 Task: Calculate sale proceeds for selling your house in Los Angeles.
Action: Mouse moved to (1000, 185)
Screenshot: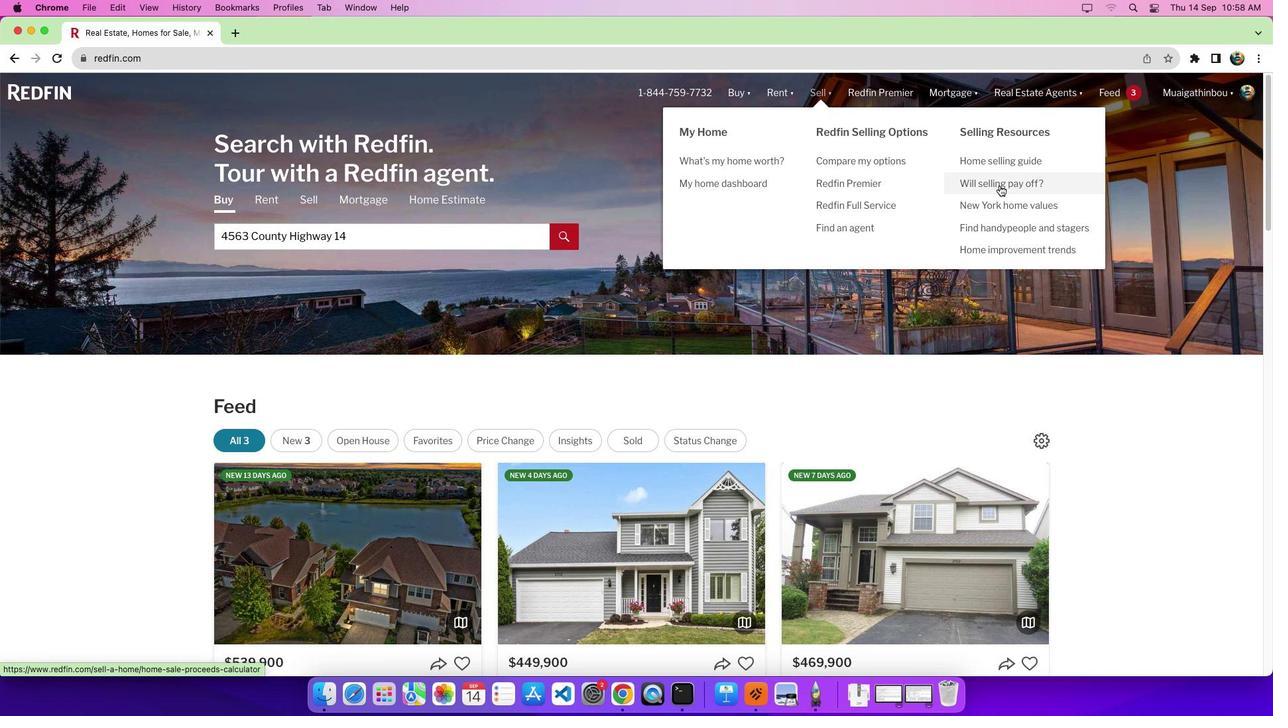 
Action: Mouse pressed left at (1000, 185)
Screenshot: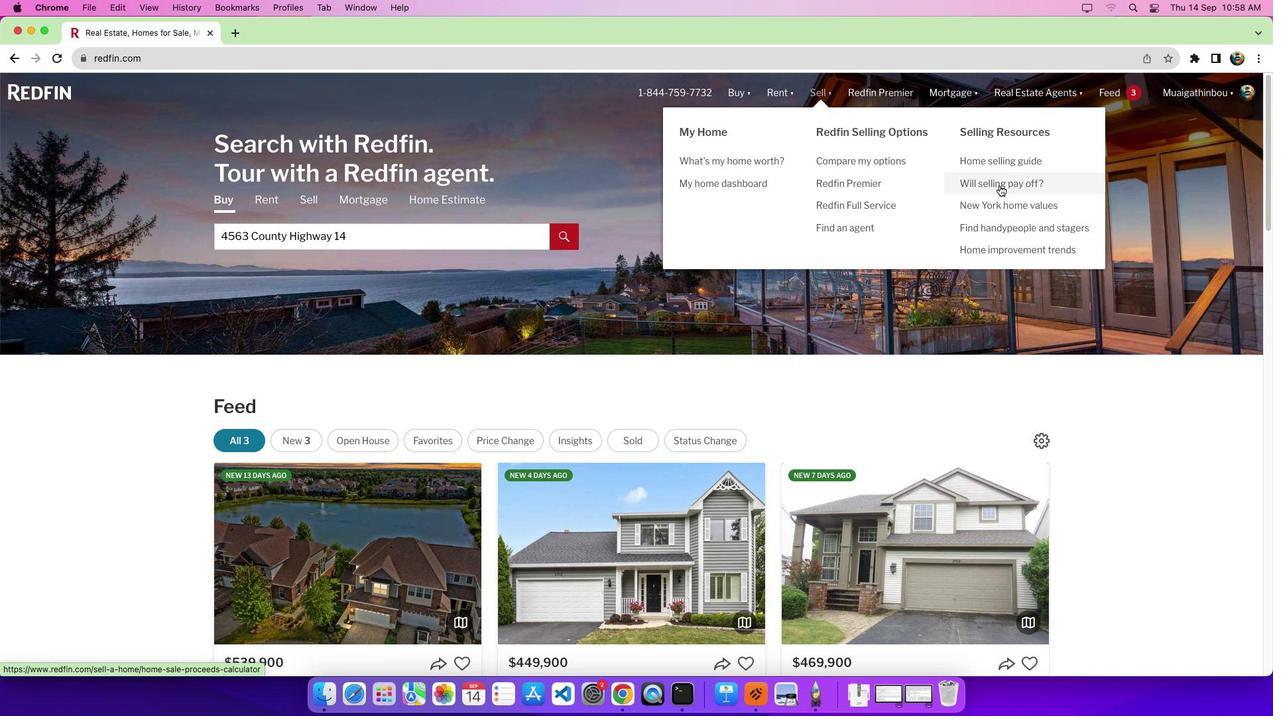 
Action: Mouse moved to (157, 323)
Screenshot: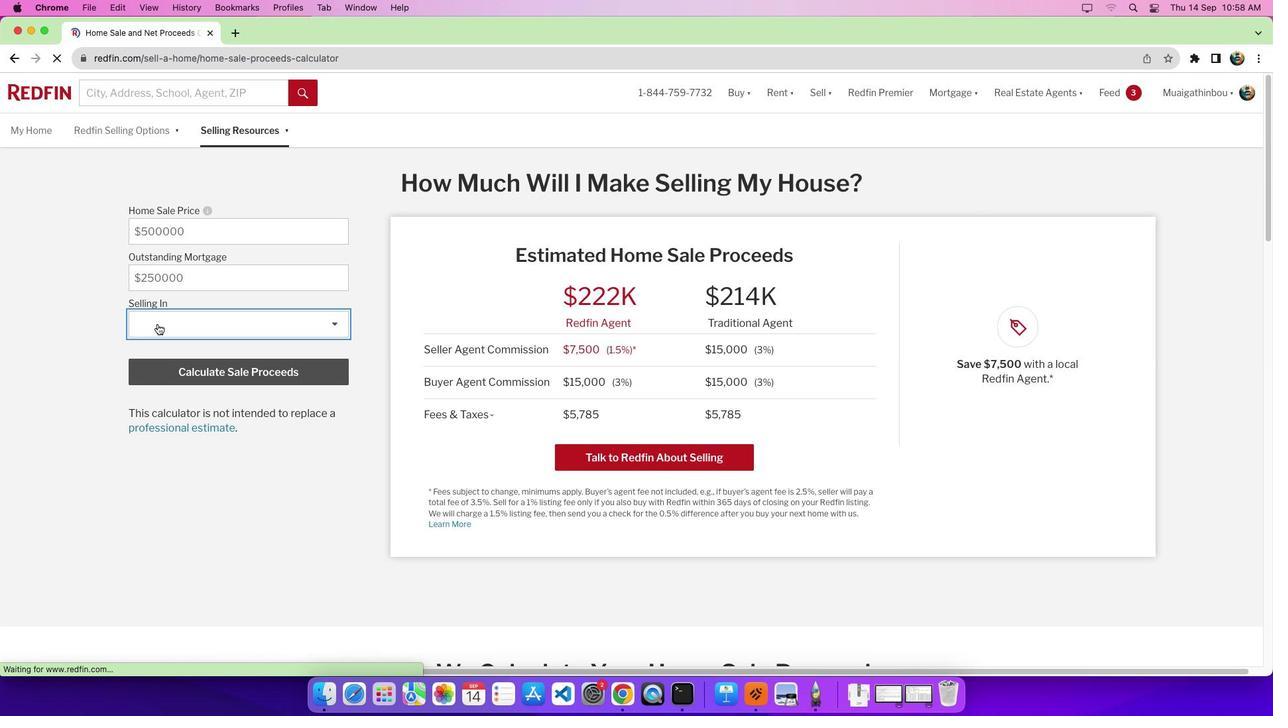 
Action: Mouse pressed left at (157, 323)
Screenshot: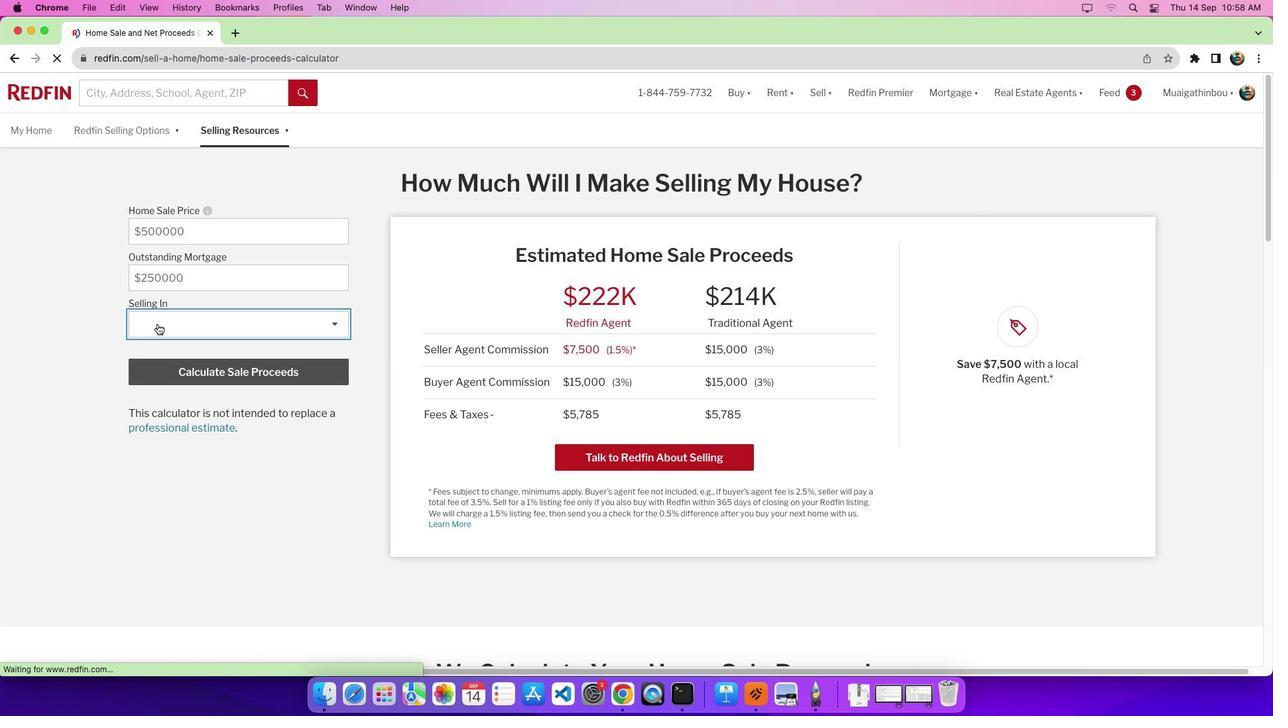 
Action: Mouse moved to (224, 424)
Screenshot: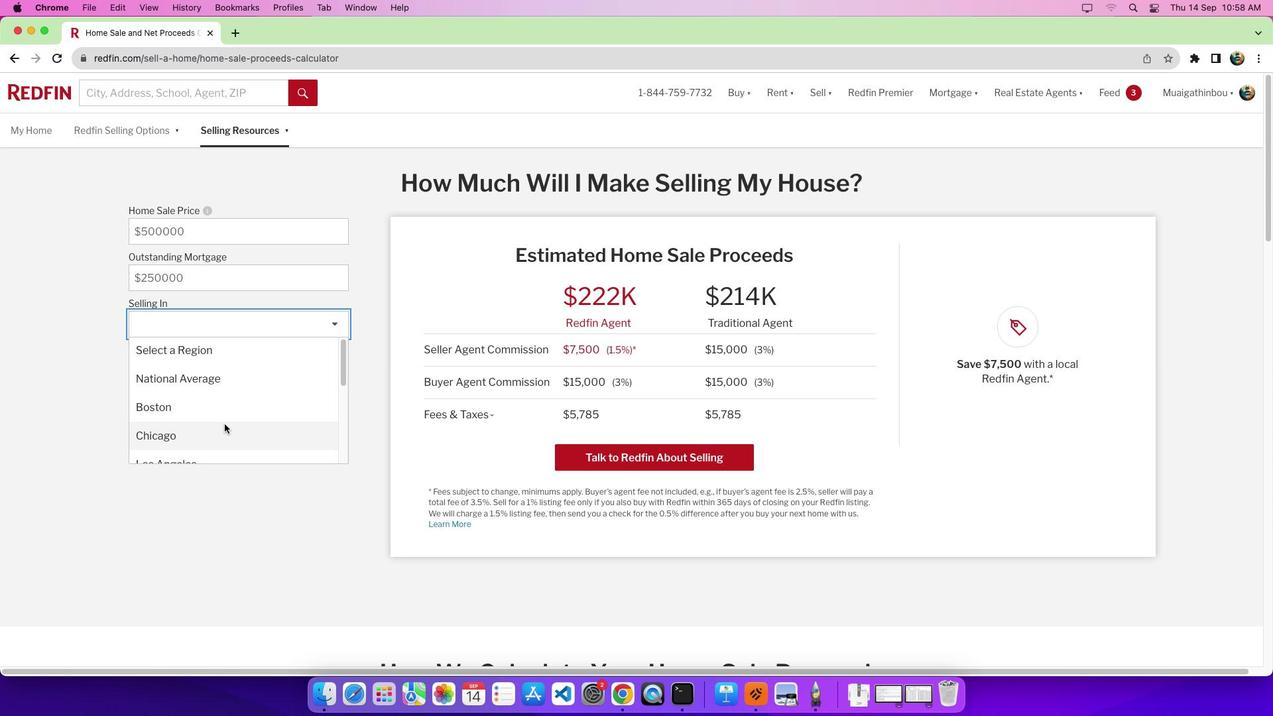 
Action: Mouse scrolled (224, 424) with delta (0, 0)
Screenshot: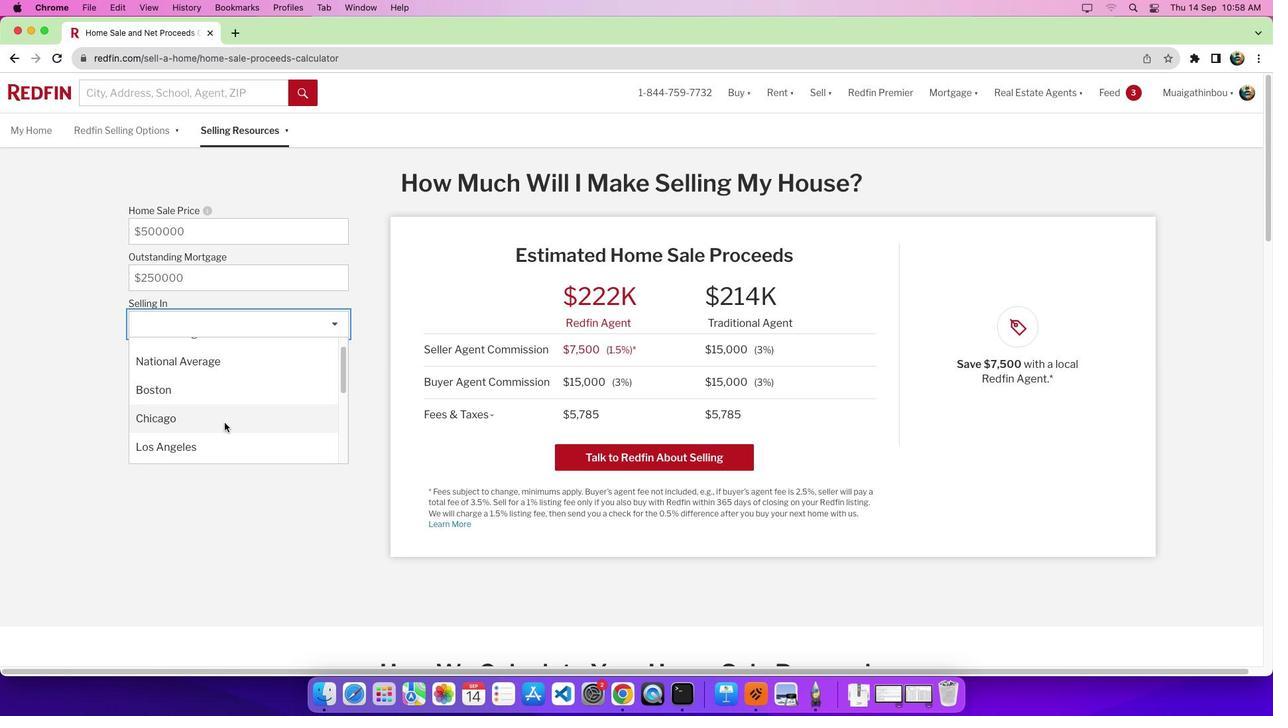 
Action: Mouse moved to (224, 423)
Screenshot: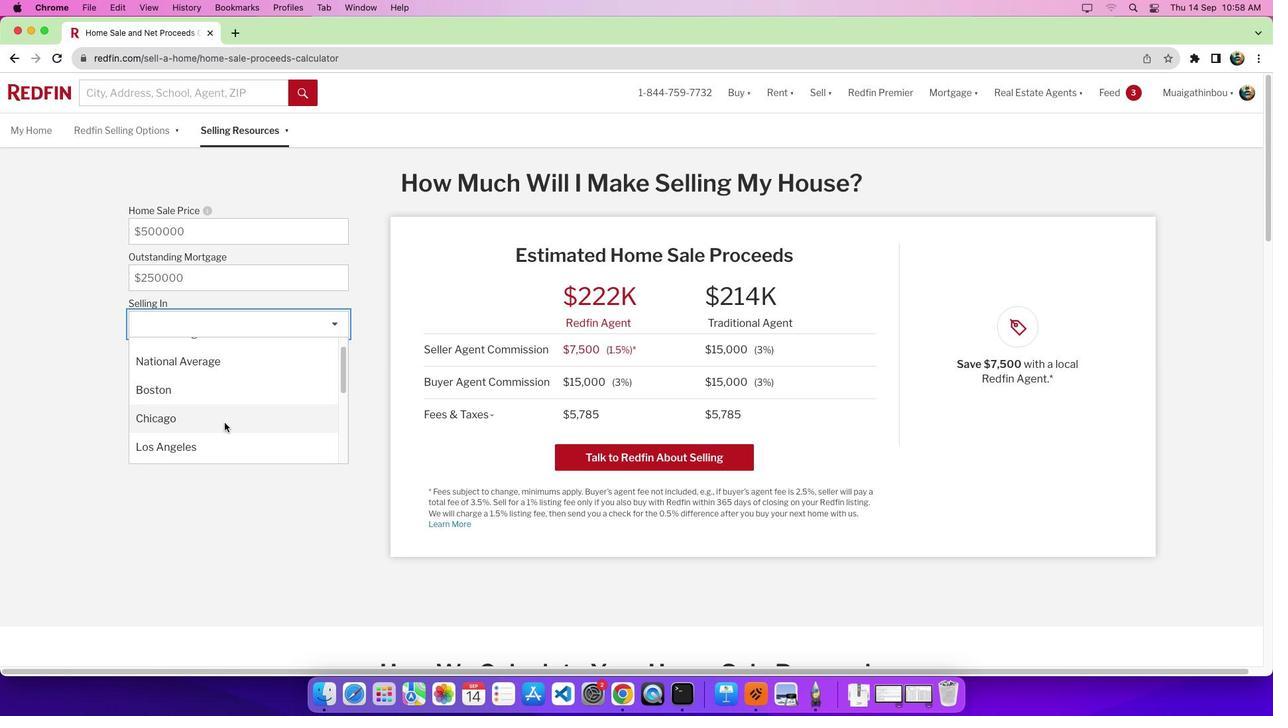 
Action: Mouse scrolled (224, 423) with delta (0, 0)
Screenshot: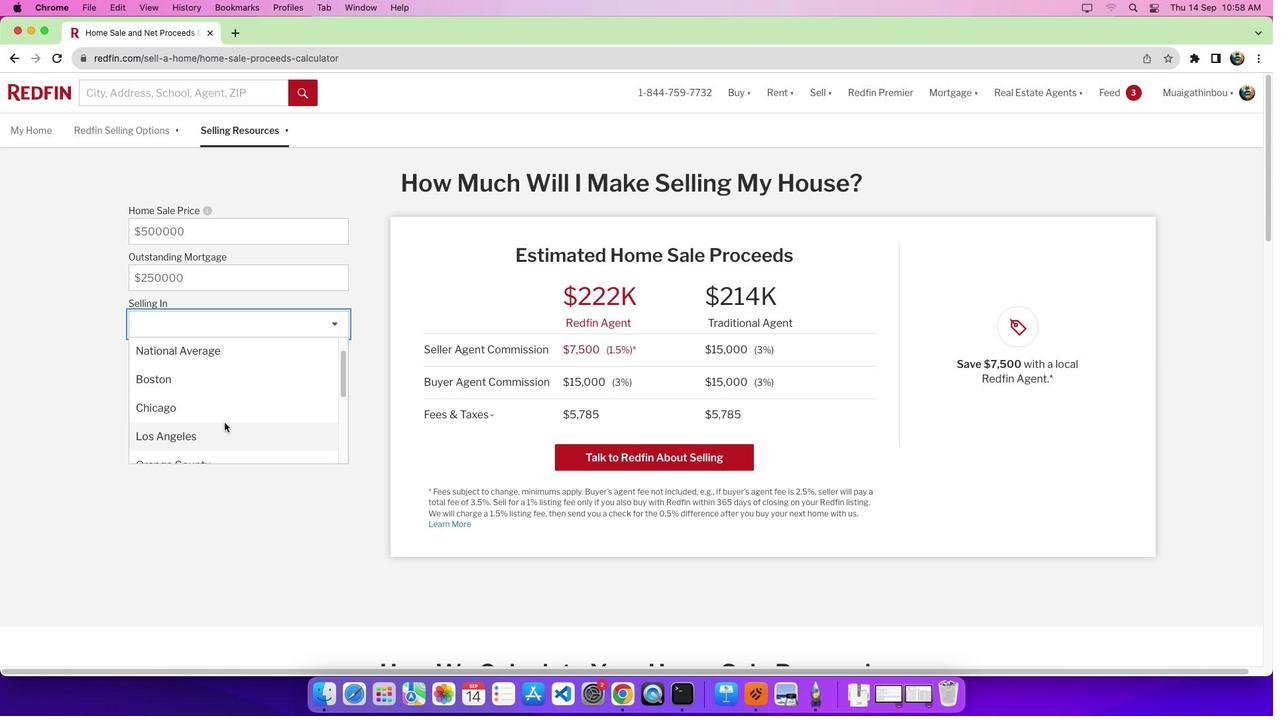 
Action: Mouse moved to (224, 423)
Screenshot: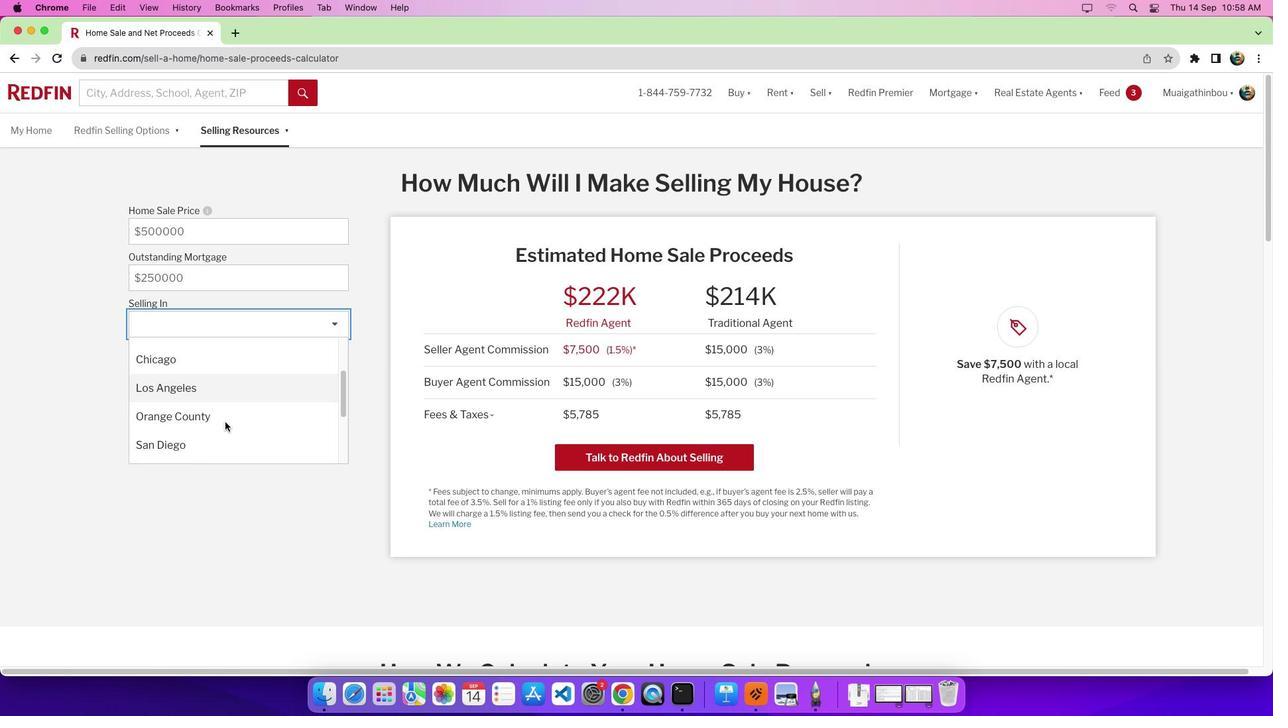 
Action: Mouse scrolled (224, 423) with delta (0, -1)
Screenshot: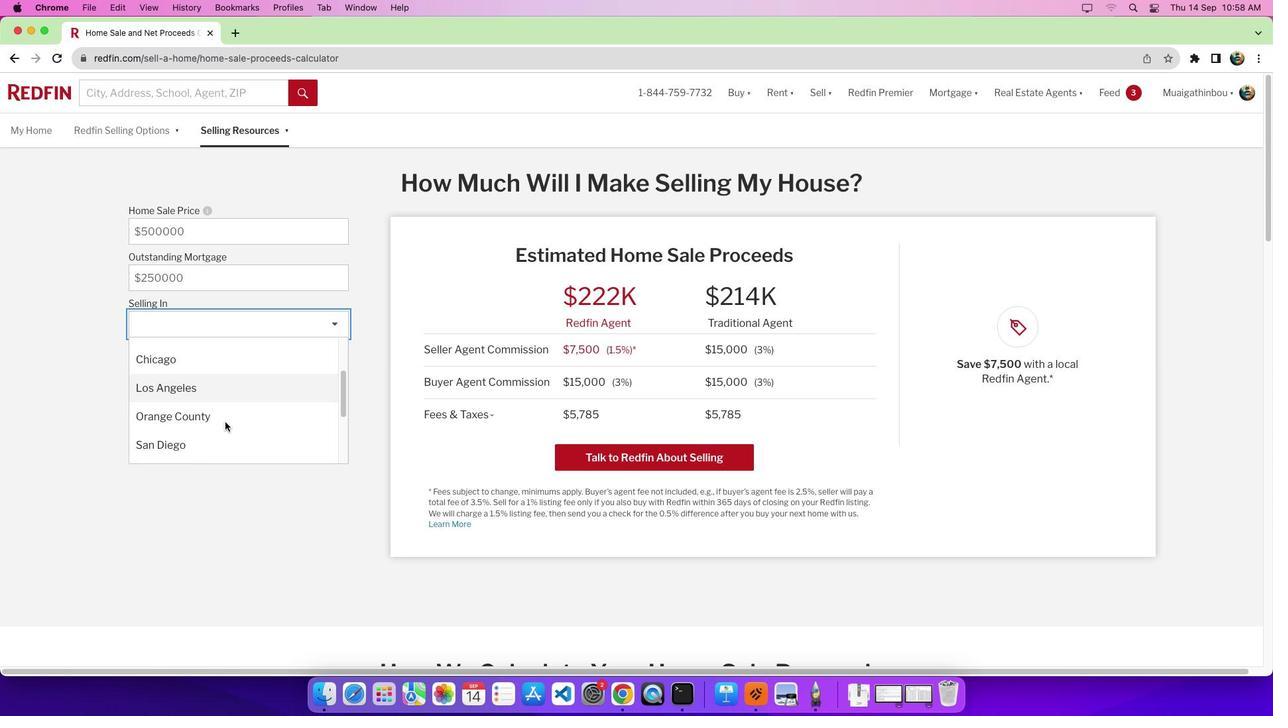 
Action: Mouse moved to (216, 371)
Screenshot: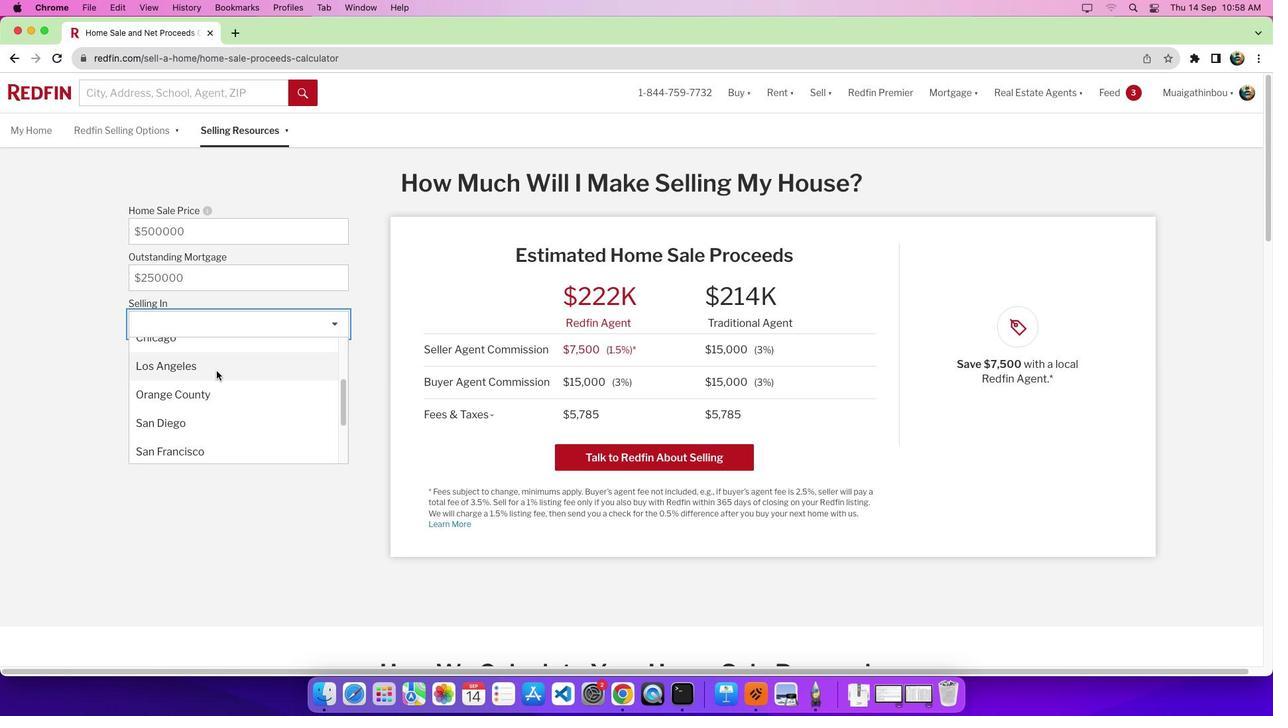 
Action: Mouse pressed left at (216, 371)
Screenshot: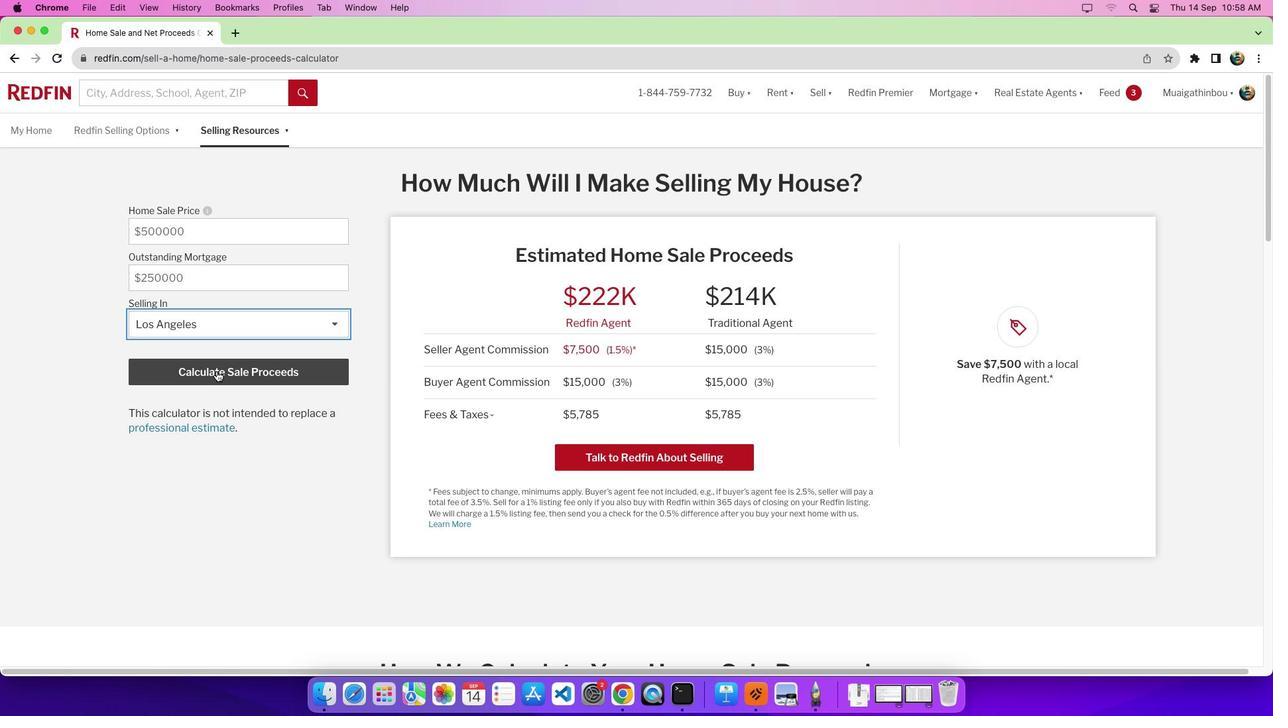 
Action: Mouse moved to (180, 378)
Screenshot: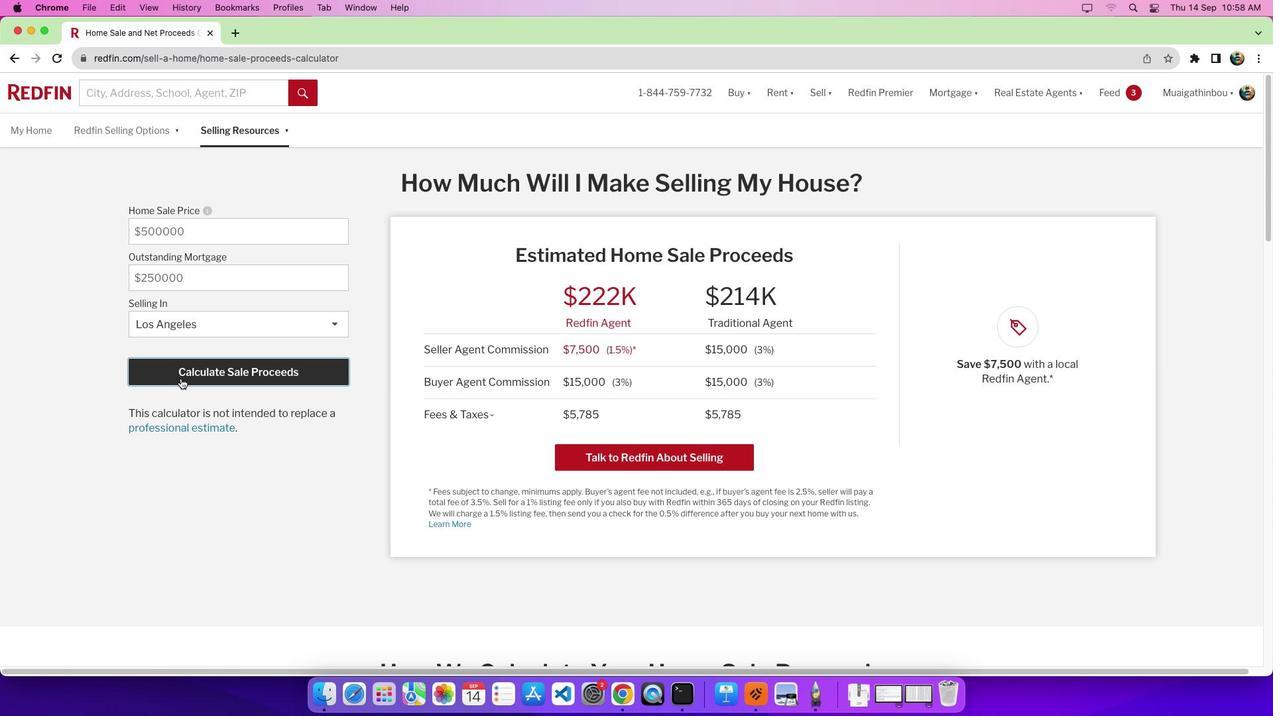 
Action: Mouse pressed left at (180, 378)
Screenshot: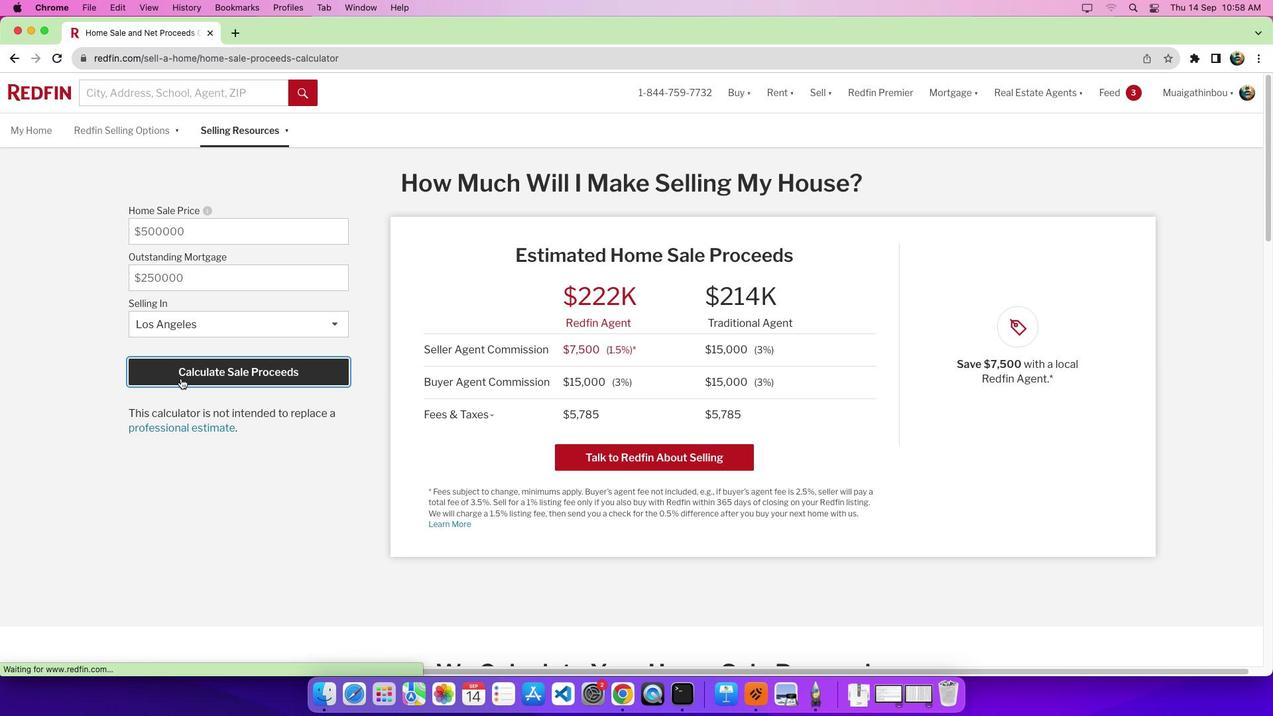 
Action: Mouse moved to (679, 264)
Screenshot: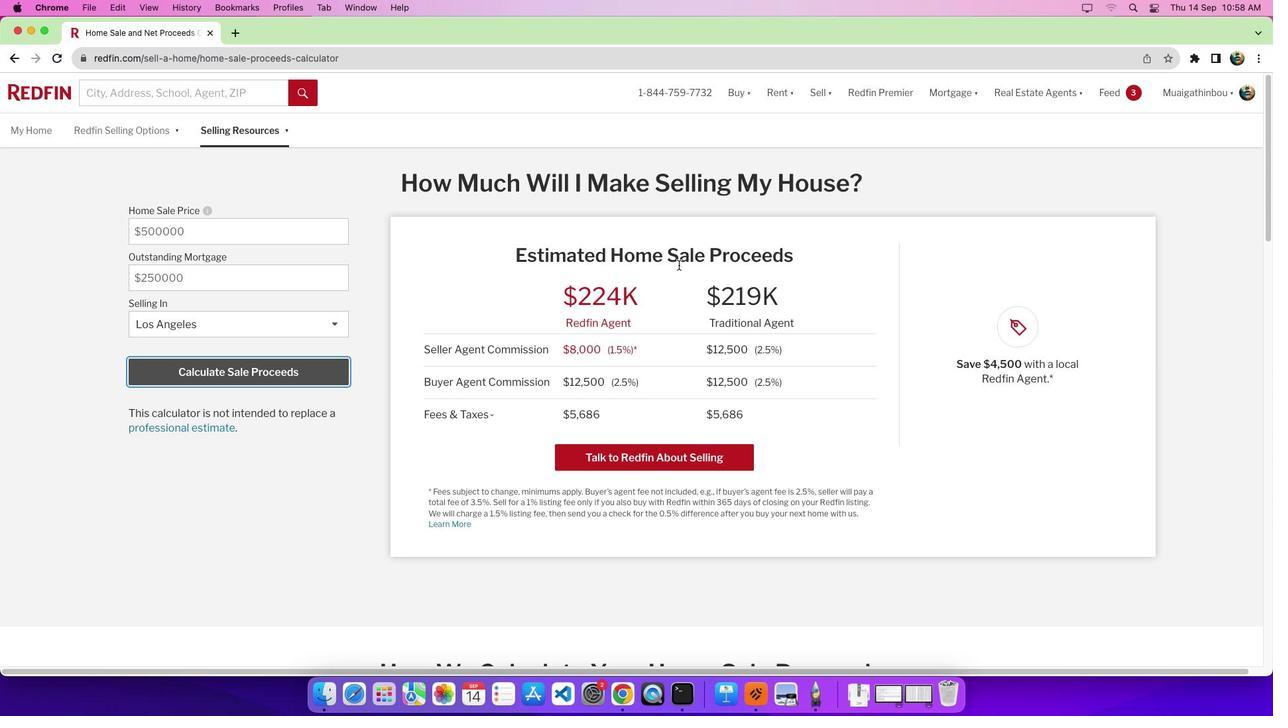
